 Task: Click on filter view options.
Action: Mouse moved to (787, 121)
Screenshot: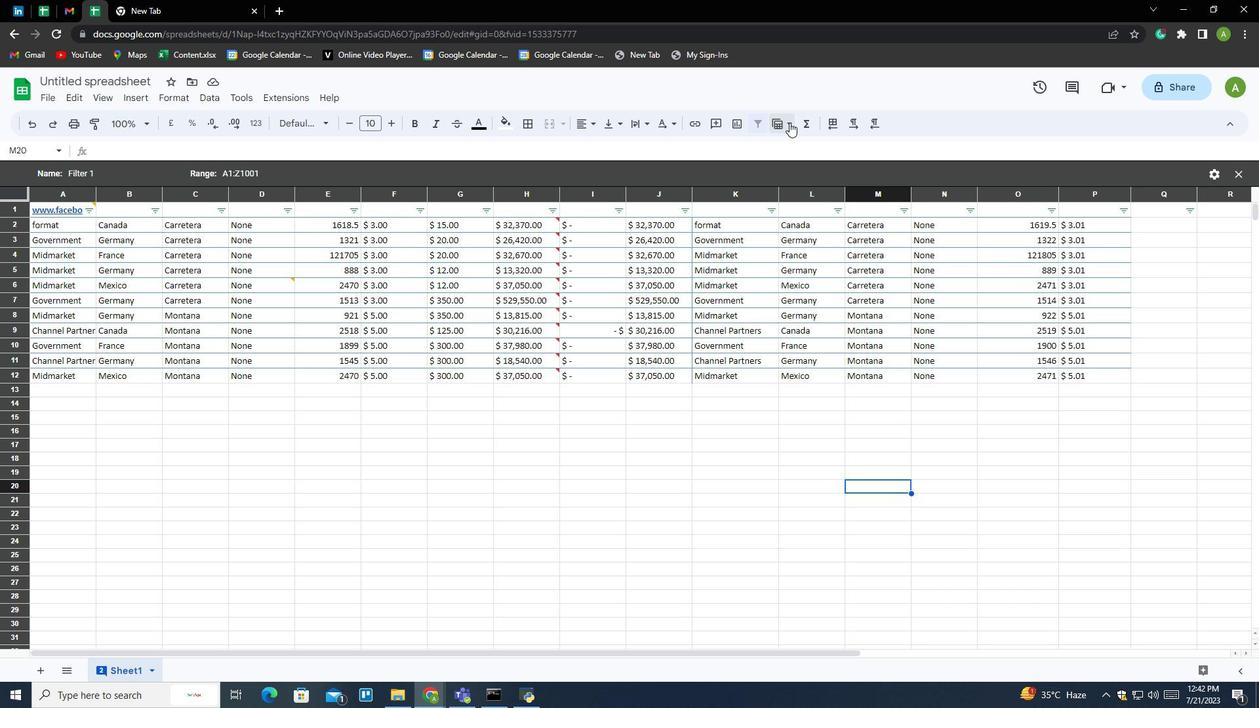
Action: Mouse pressed left at (787, 121)
Screenshot: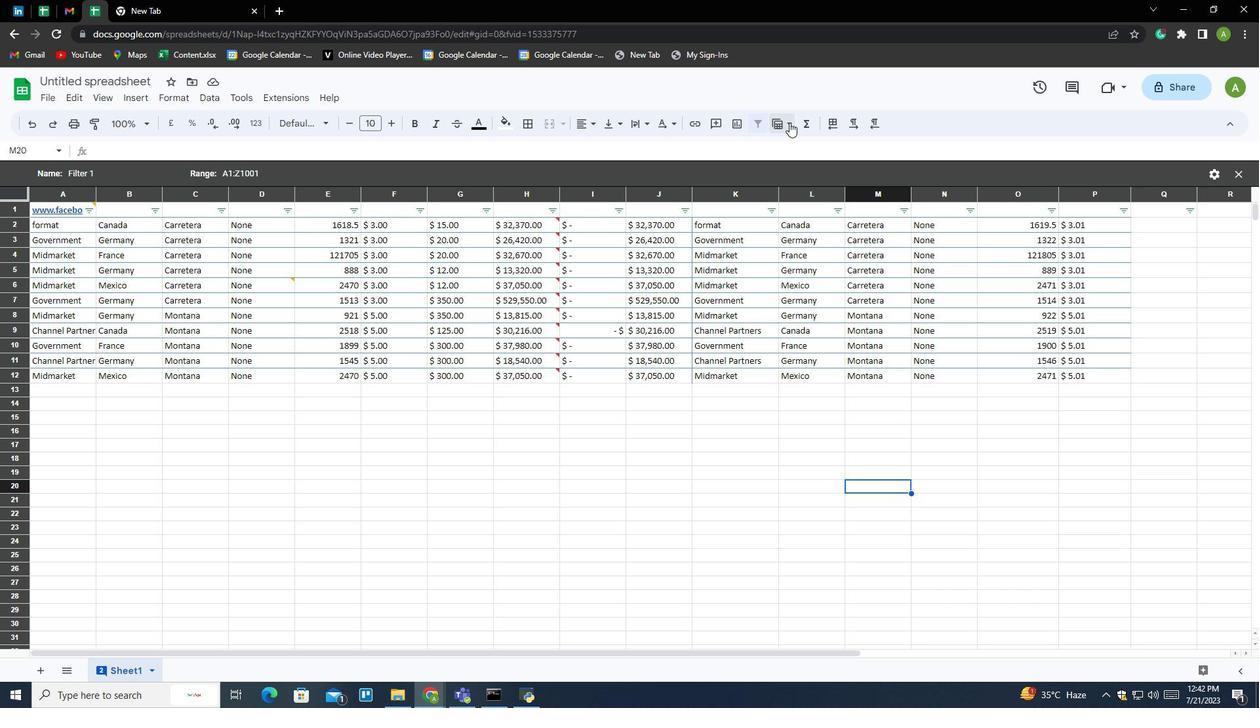
Action: Mouse moved to (815, 189)
Screenshot: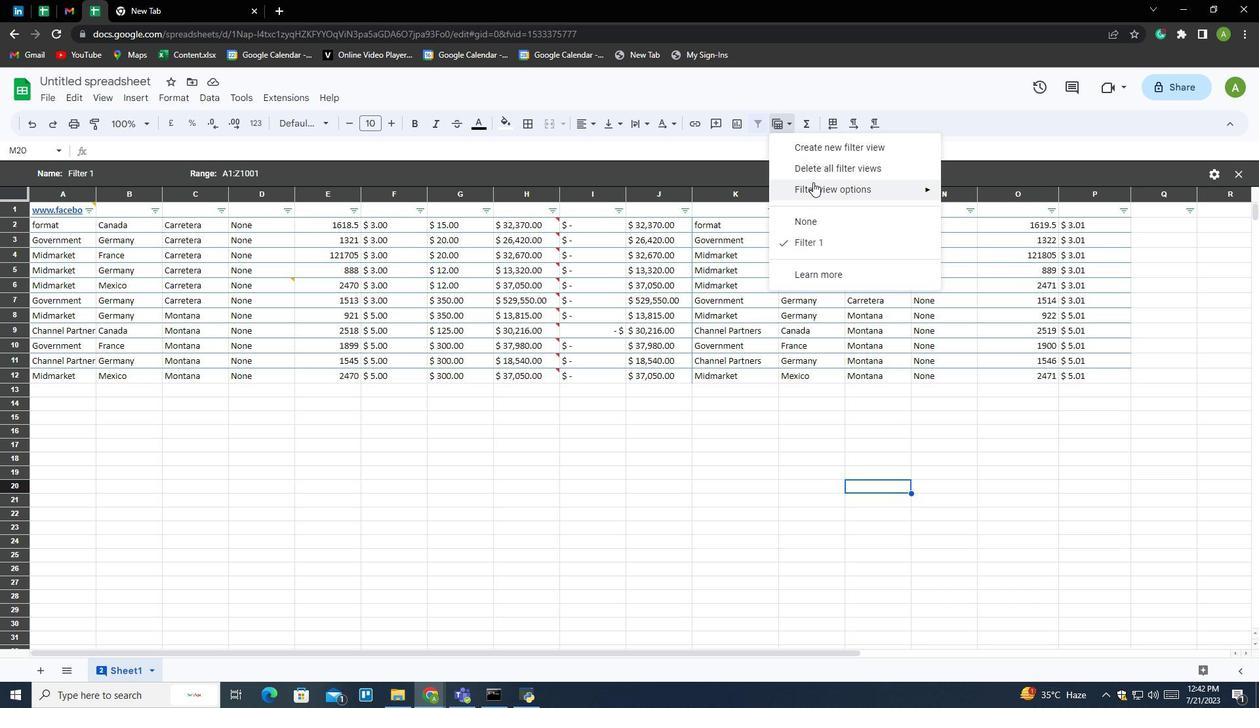 
Action: Mouse pressed left at (815, 189)
Screenshot: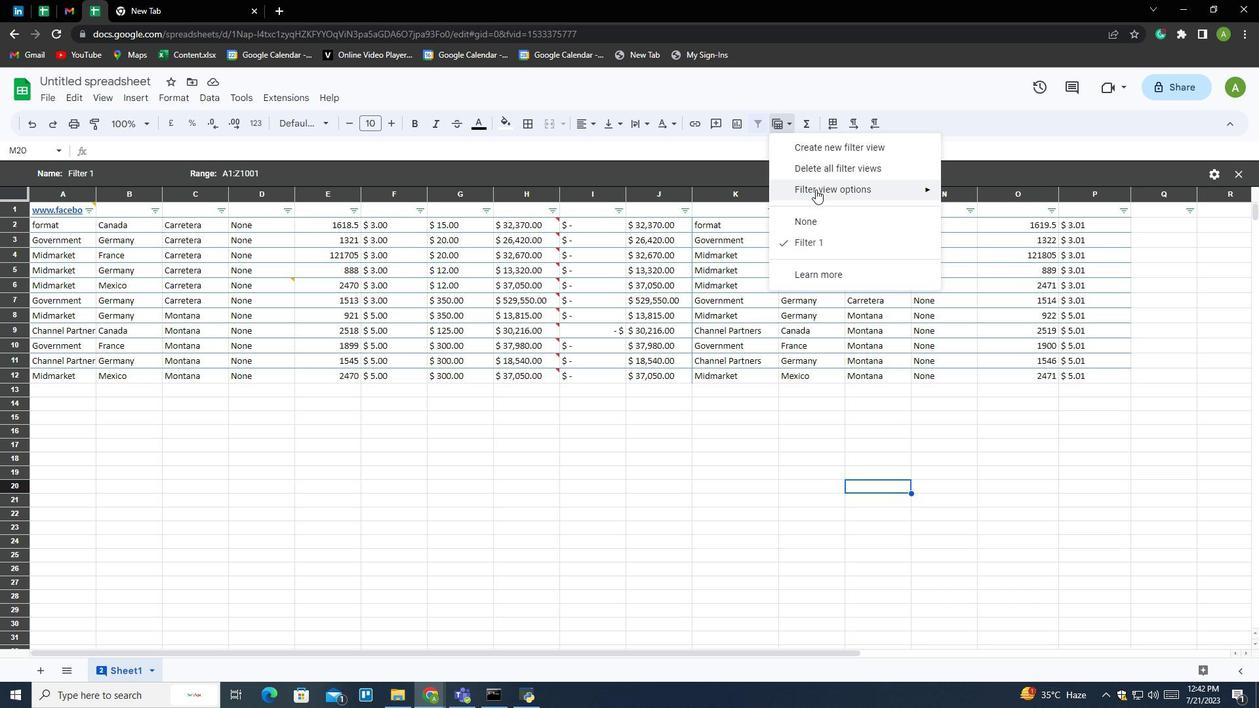 
